 Task: Add a field from the Popular template Effort Level a blank project AgileCube
Action: Mouse moved to (57, 334)
Screenshot: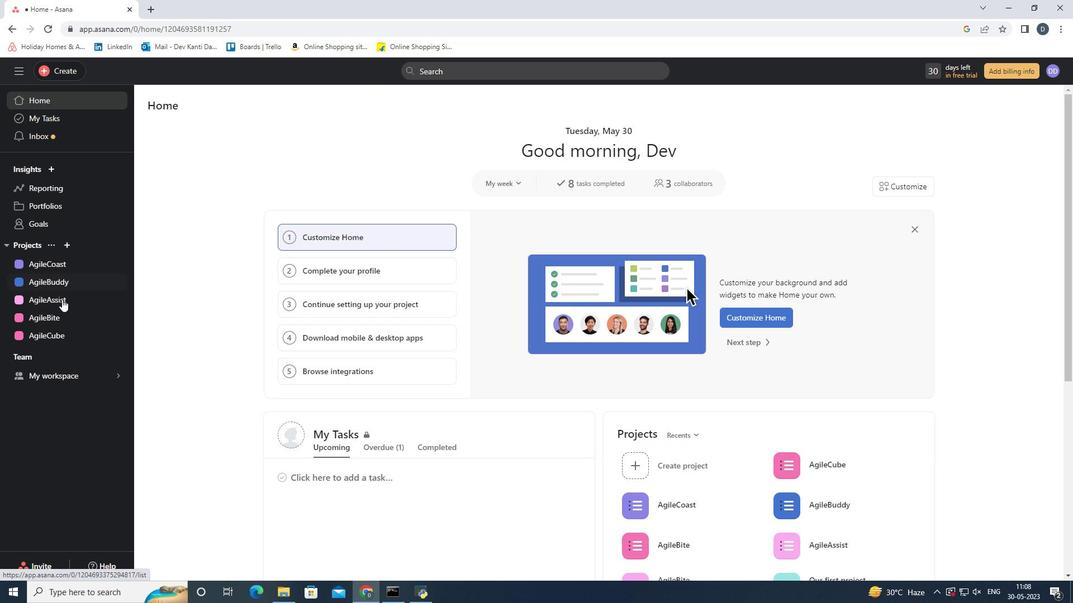 
Action: Mouse pressed left at (57, 334)
Screenshot: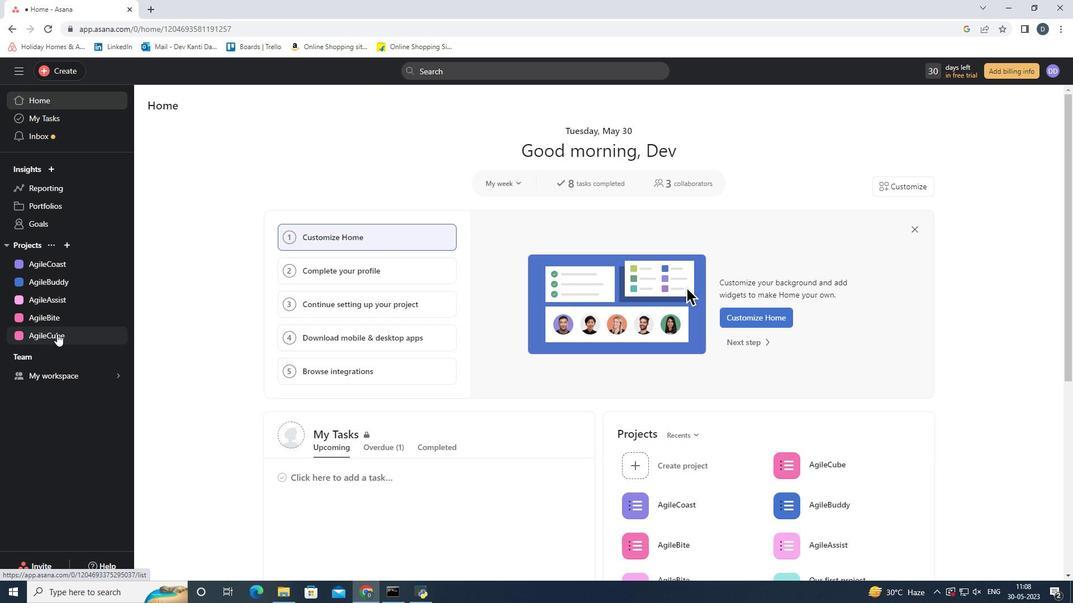 
Action: Mouse moved to (1046, 151)
Screenshot: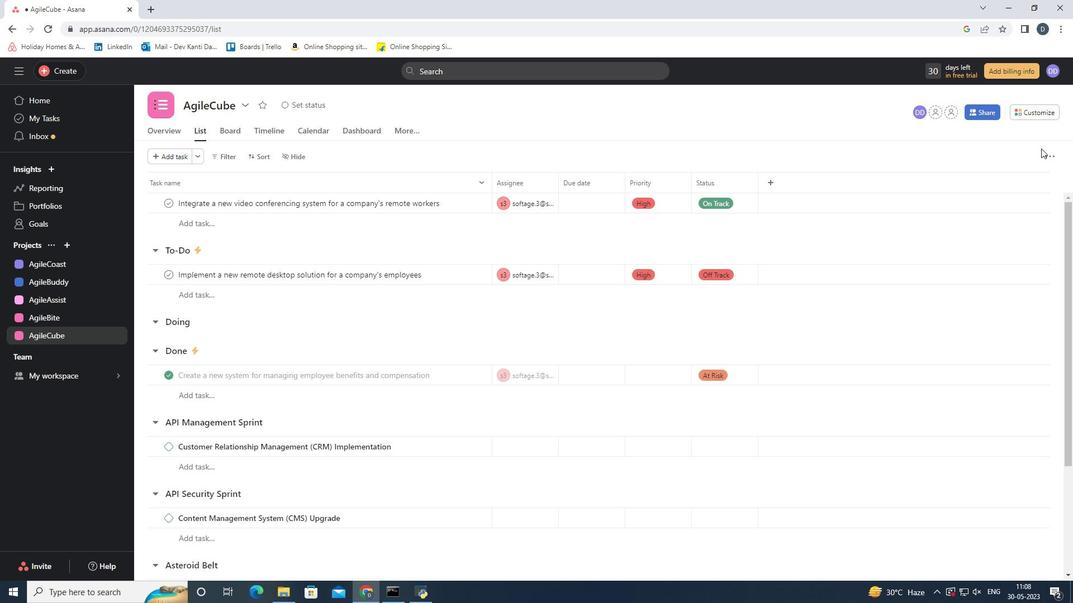 
Action: Mouse pressed left at (1046, 151)
Screenshot: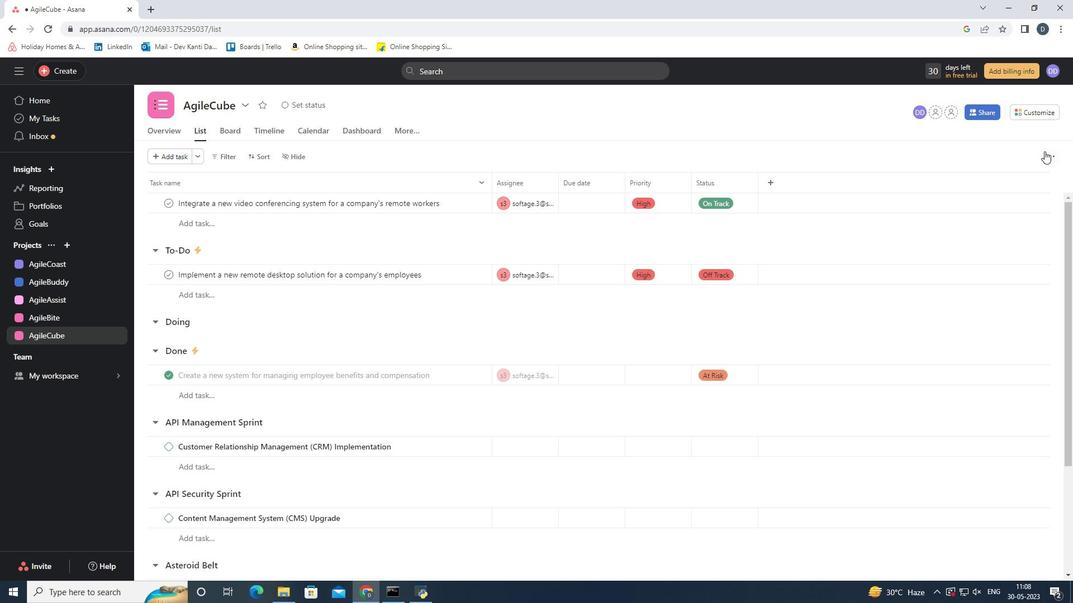 
Action: Mouse pressed left at (1046, 151)
Screenshot: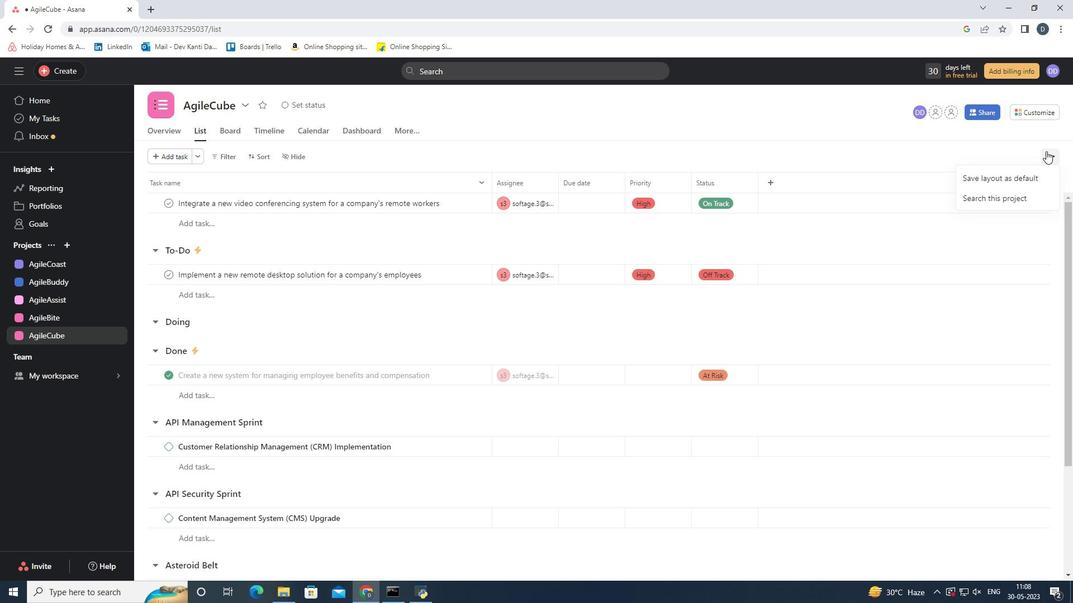 
Action: Mouse moved to (771, 183)
Screenshot: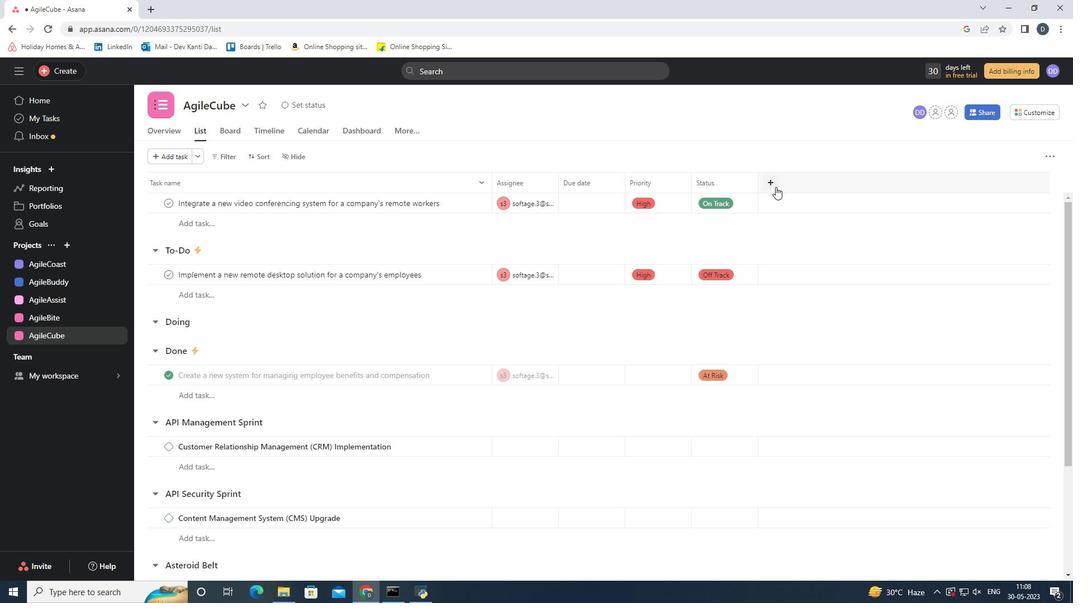 
Action: Mouse pressed left at (771, 183)
Screenshot: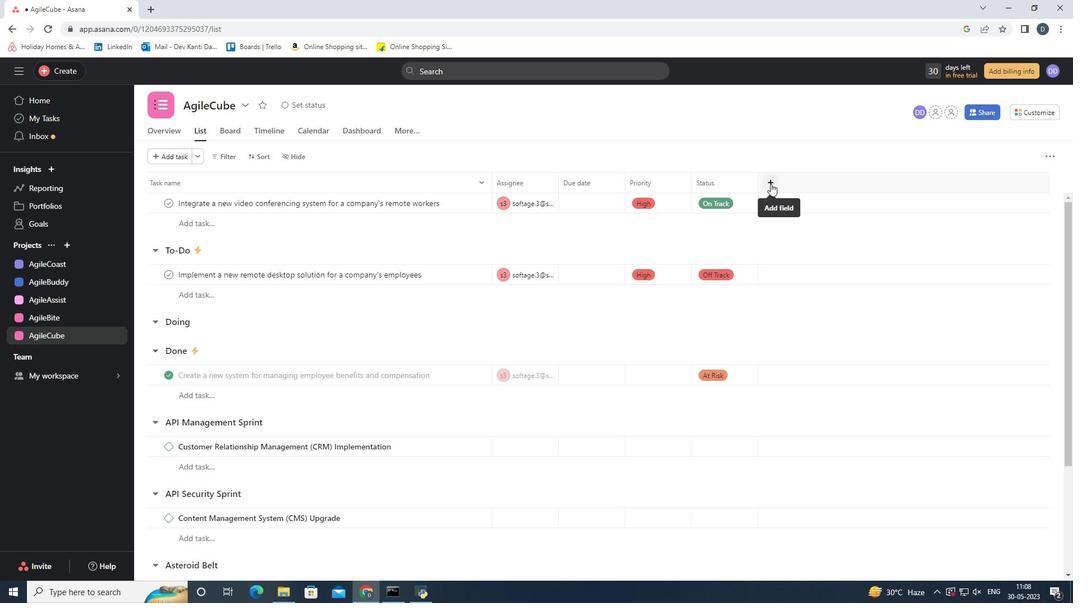 
Action: Mouse moved to (801, 242)
Screenshot: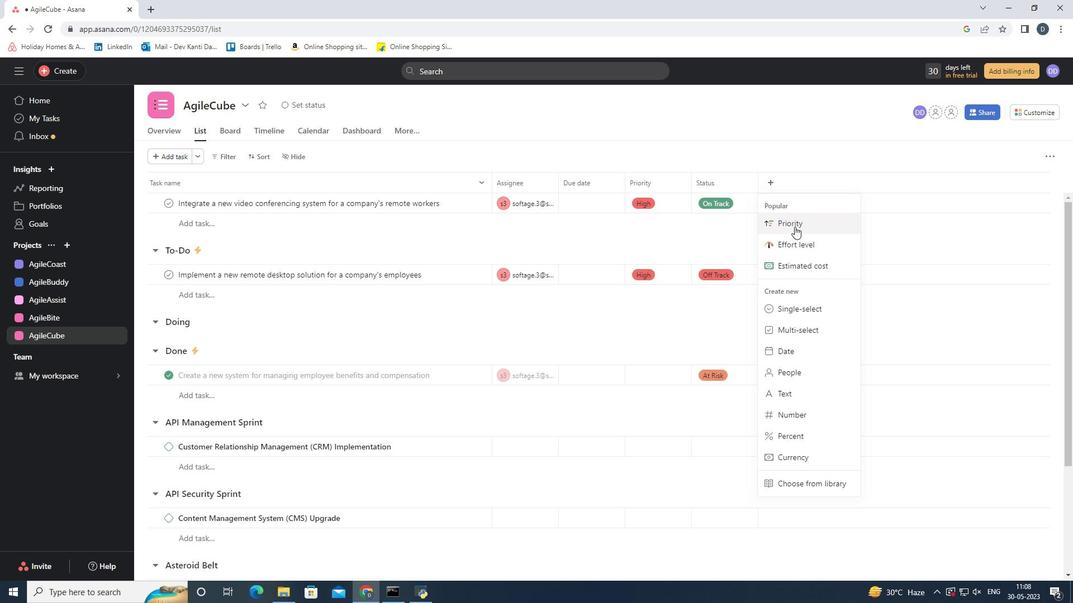 
Action: Mouse pressed left at (801, 242)
Screenshot: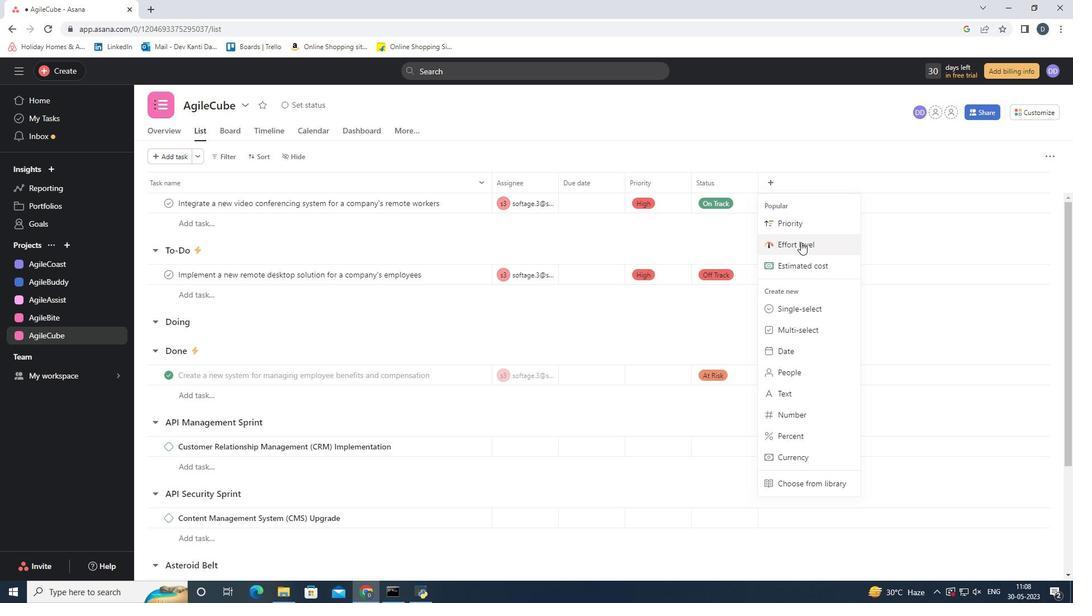 
Action: Mouse moved to (653, 409)
Screenshot: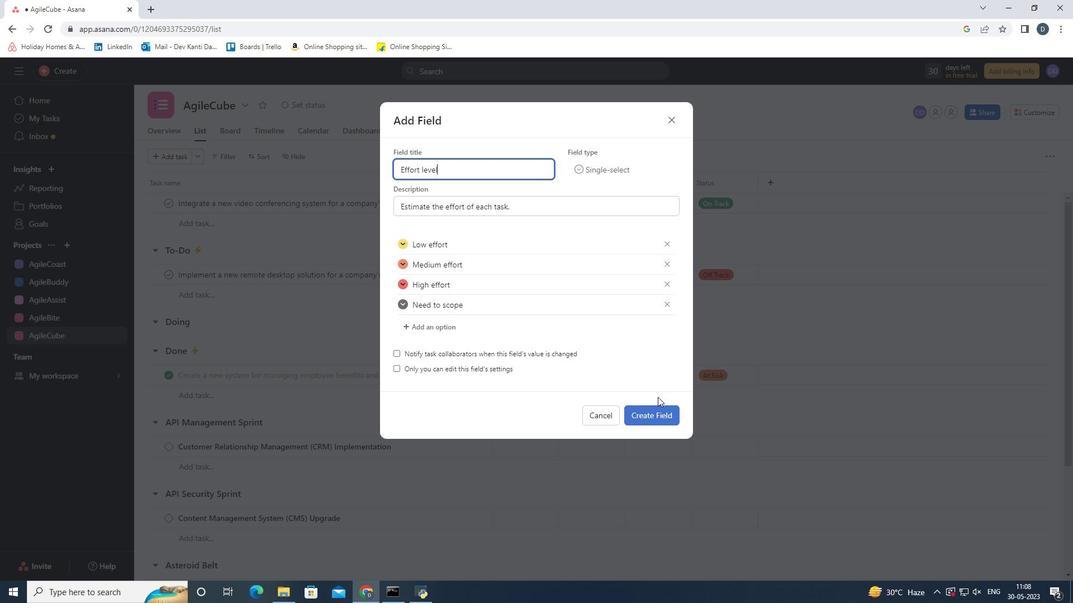 
Action: Mouse pressed left at (653, 409)
Screenshot: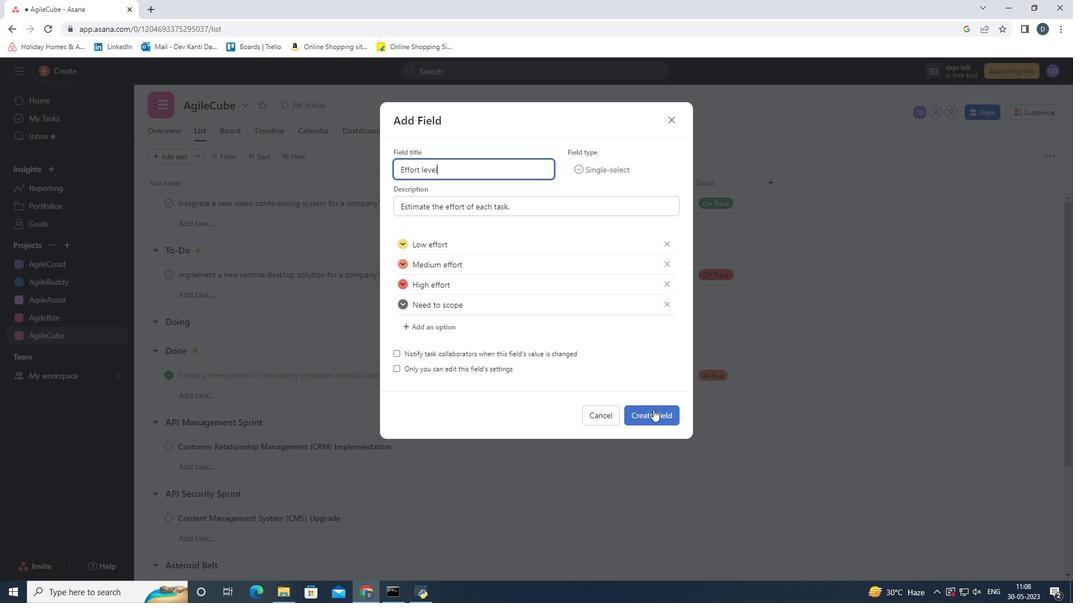 
Action: Mouse moved to (730, 242)
Screenshot: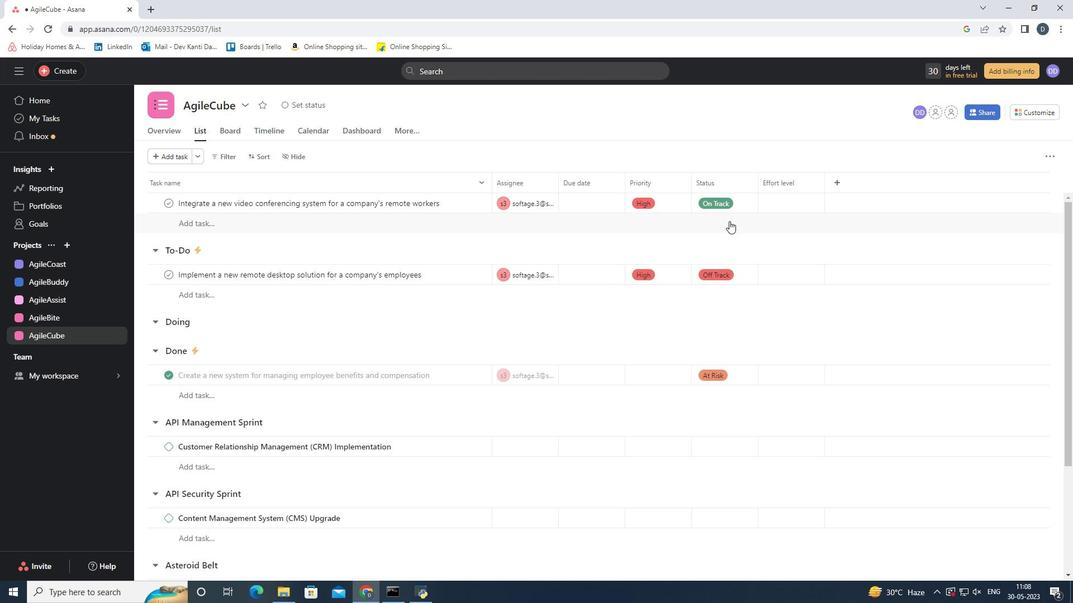 
